 Task: Create a due date automation trigger when advanced on, on the monday before a card is due add content with a name or a description ending with resume at 11:00 AM.
Action: Mouse moved to (809, 242)
Screenshot: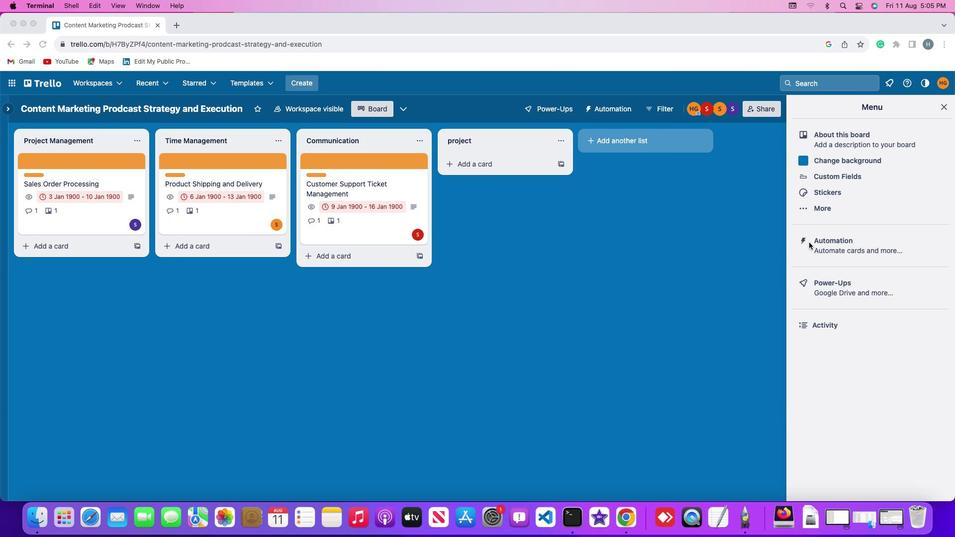 
Action: Mouse pressed left at (809, 242)
Screenshot: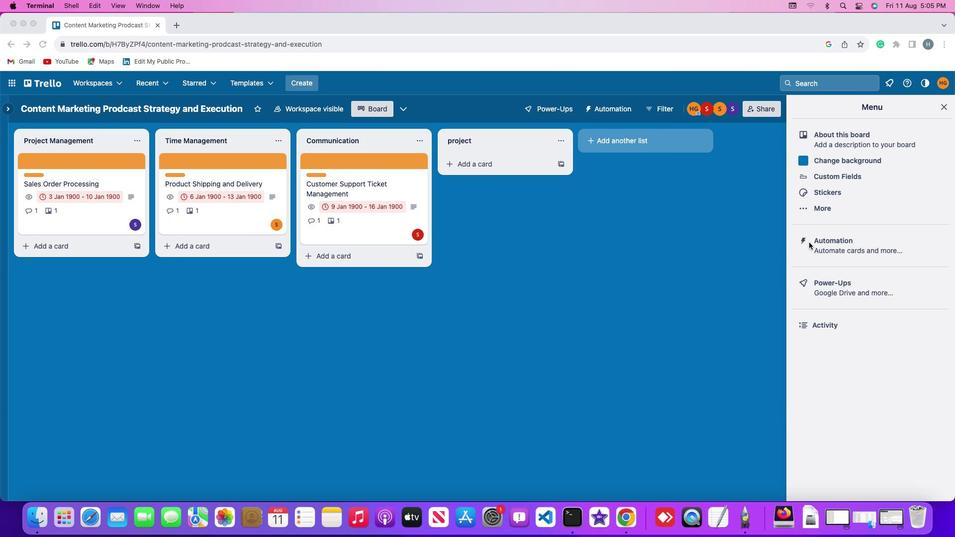 
Action: Mouse pressed left at (809, 242)
Screenshot: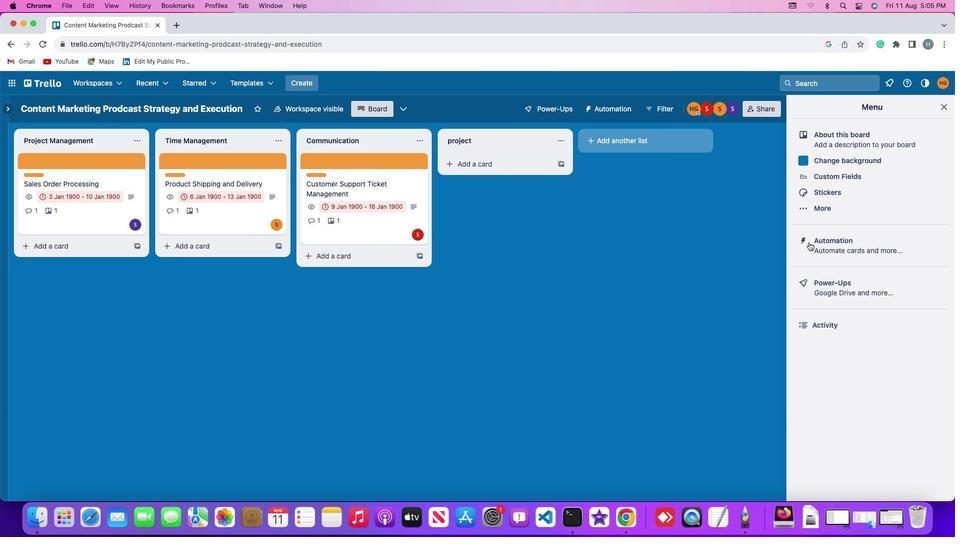 
Action: Mouse moved to (53, 234)
Screenshot: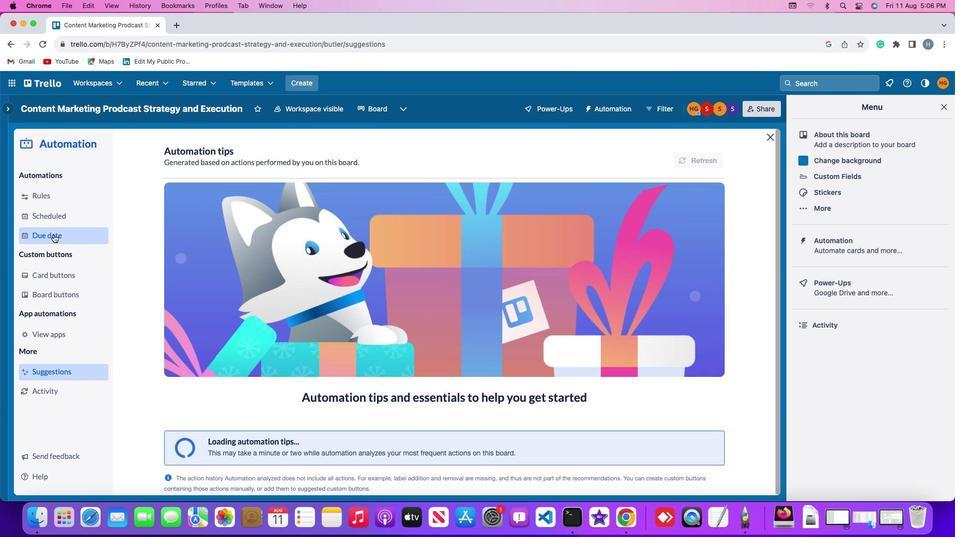 
Action: Mouse pressed left at (53, 234)
Screenshot: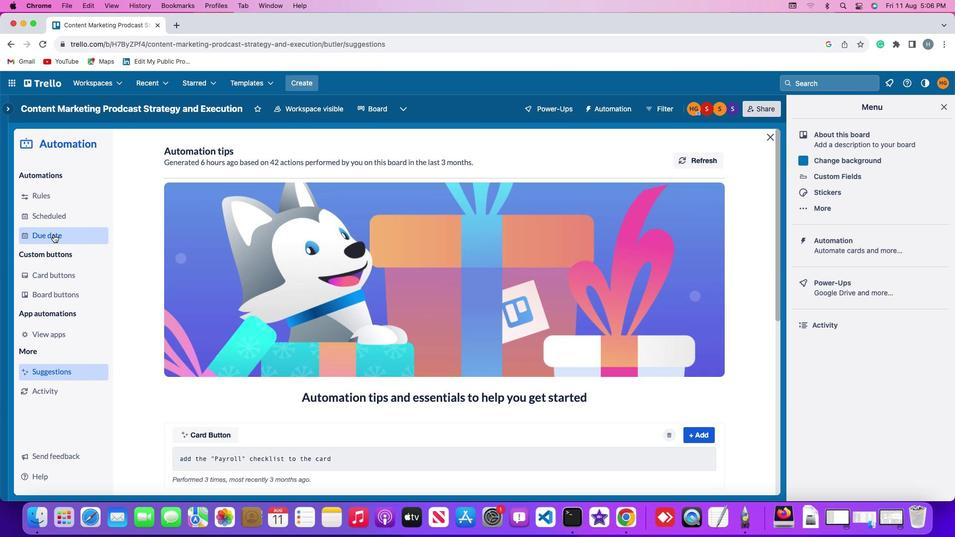 
Action: Mouse moved to (673, 157)
Screenshot: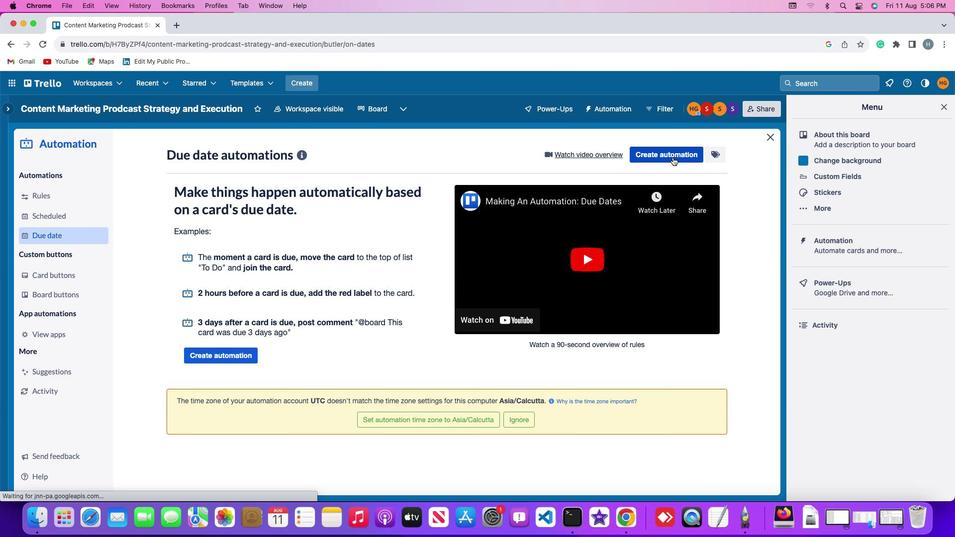 
Action: Mouse pressed left at (673, 157)
Screenshot: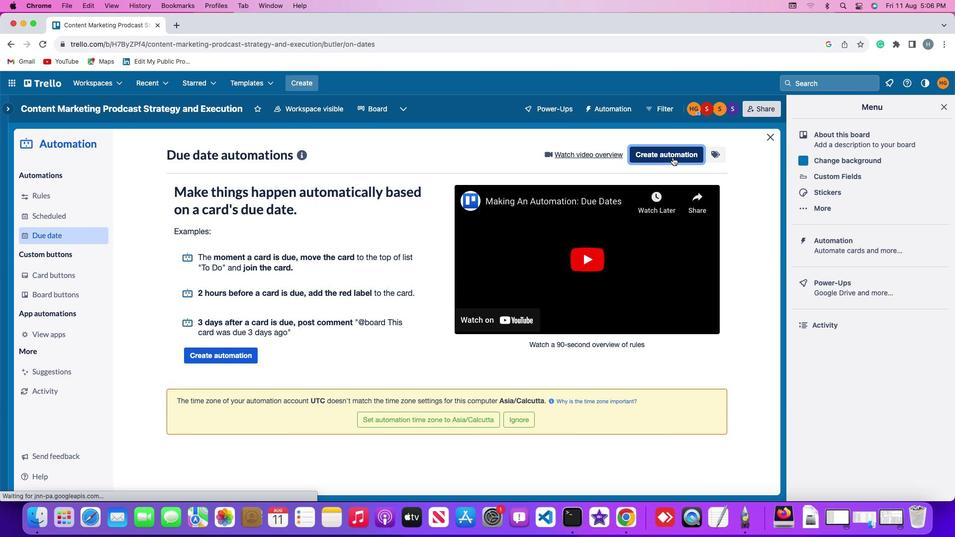 
Action: Mouse moved to (231, 249)
Screenshot: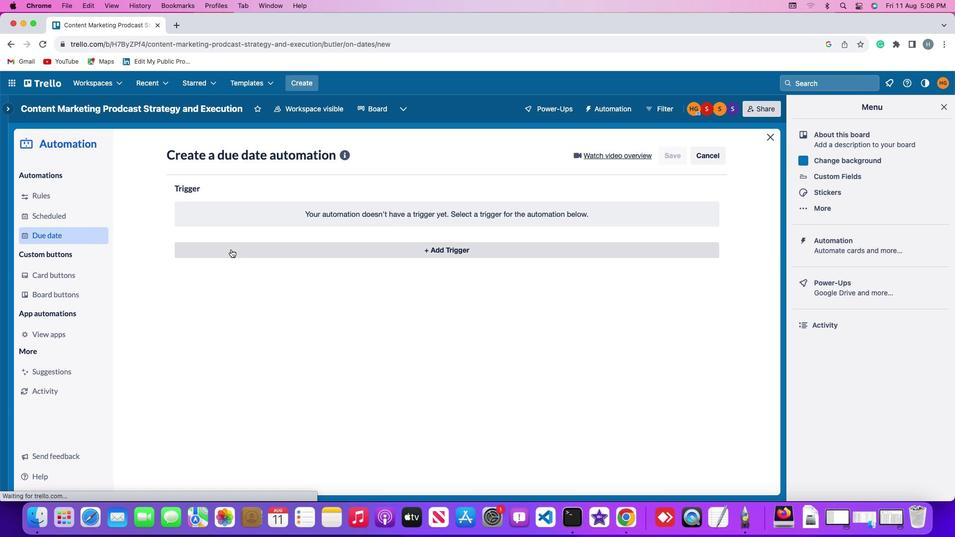 
Action: Mouse pressed left at (231, 249)
Screenshot: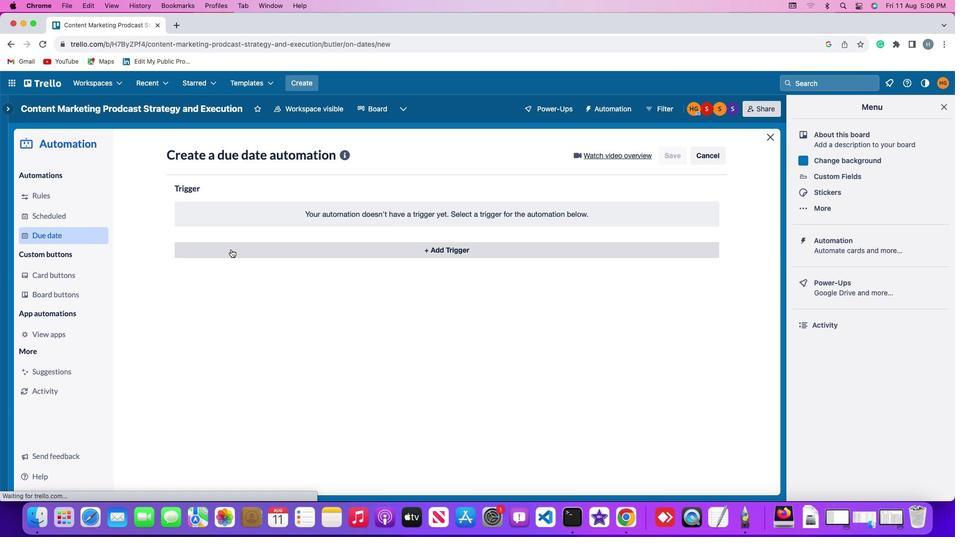 
Action: Mouse moved to (222, 432)
Screenshot: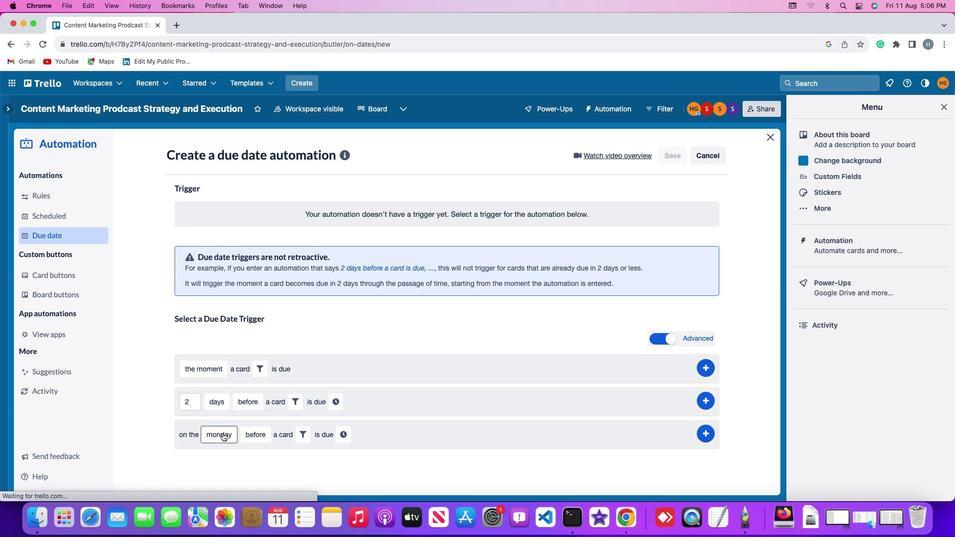 
Action: Mouse pressed left at (222, 432)
Screenshot: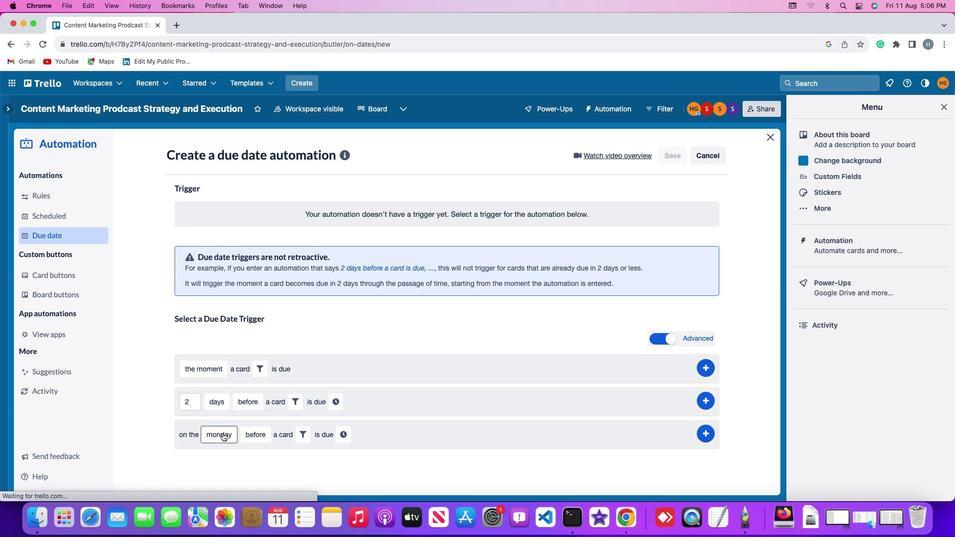 
Action: Mouse moved to (239, 296)
Screenshot: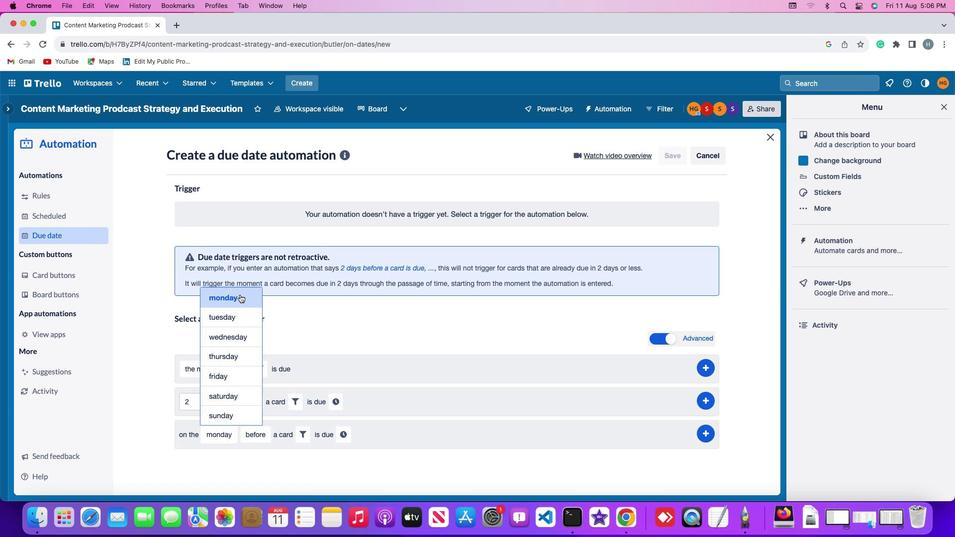 
Action: Mouse pressed left at (239, 296)
Screenshot: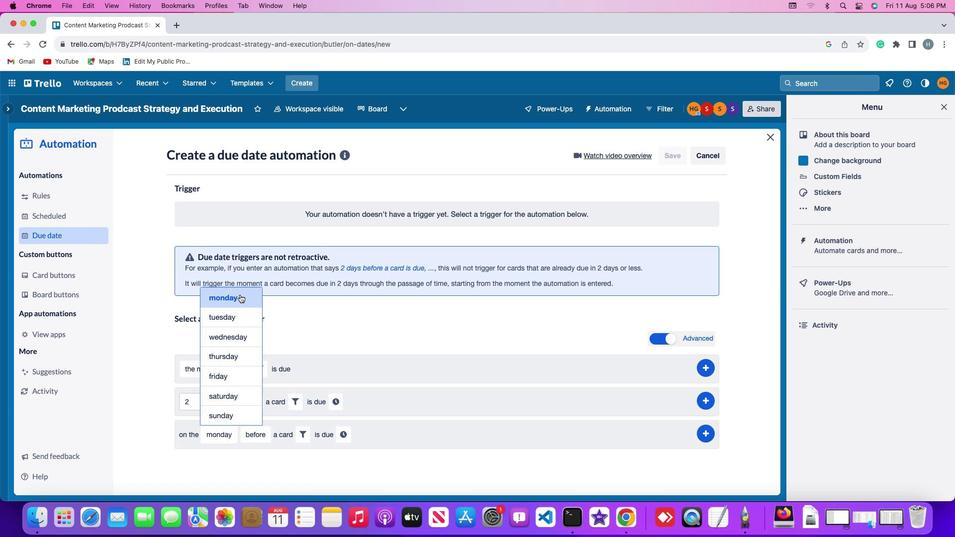 
Action: Mouse moved to (264, 435)
Screenshot: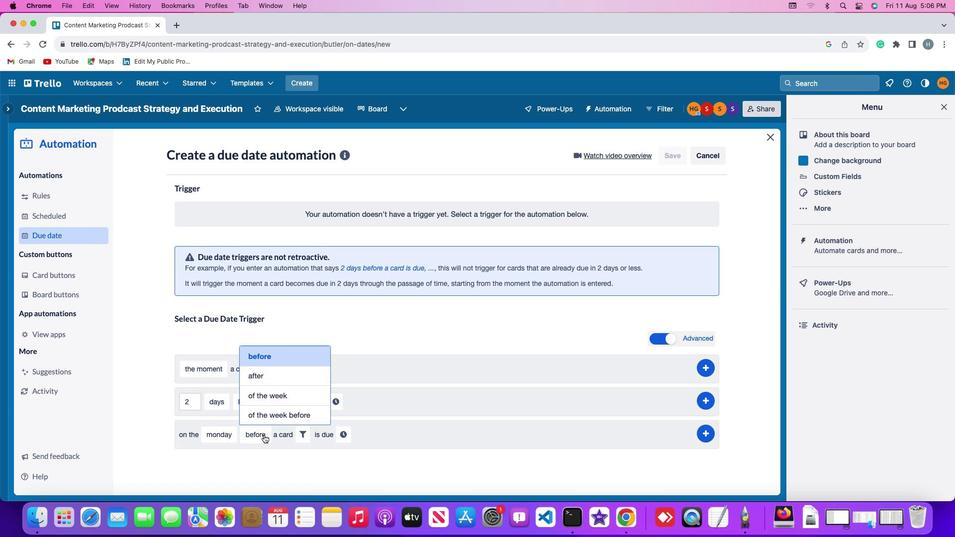 
Action: Mouse pressed left at (264, 435)
Screenshot: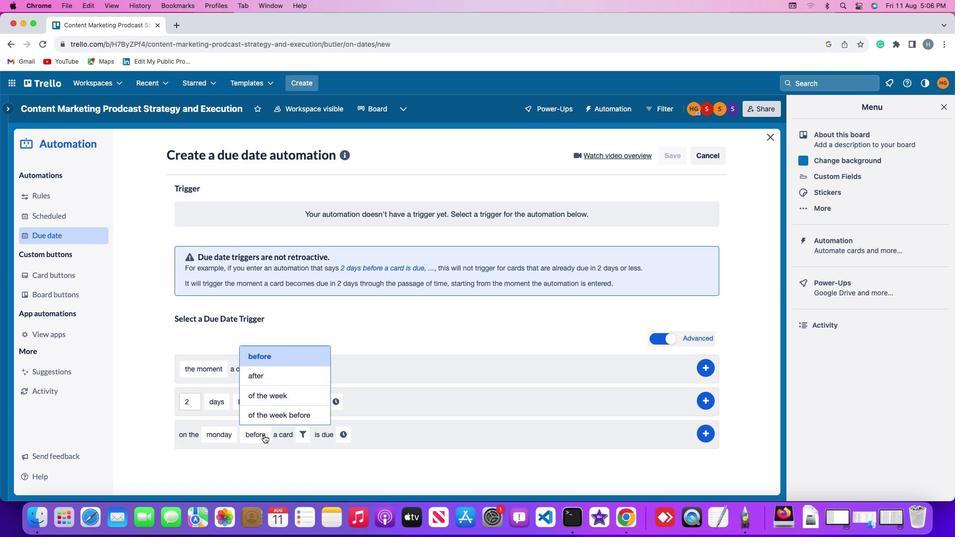
Action: Mouse moved to (286, 350)
Screenshot: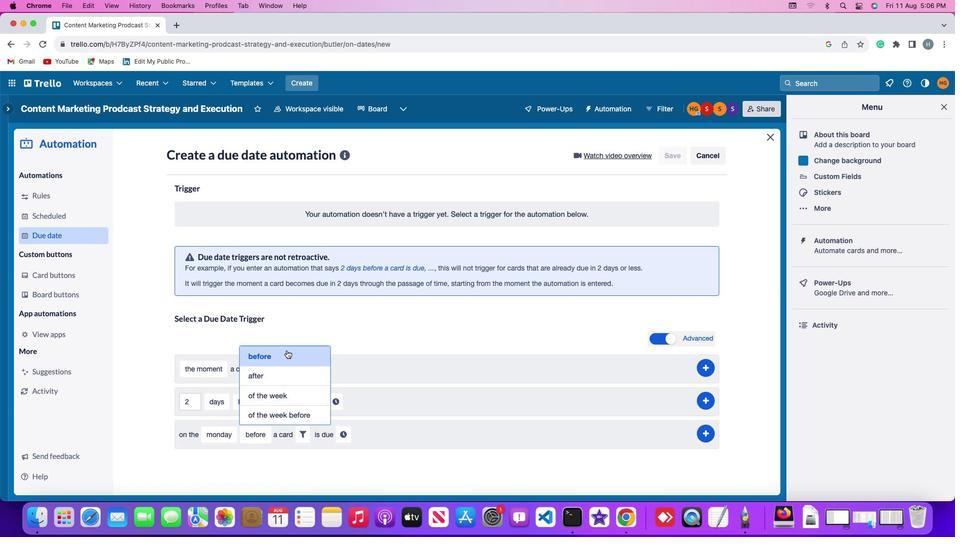 
Action: Mouse pressed left at (286, 350)
Screenshot: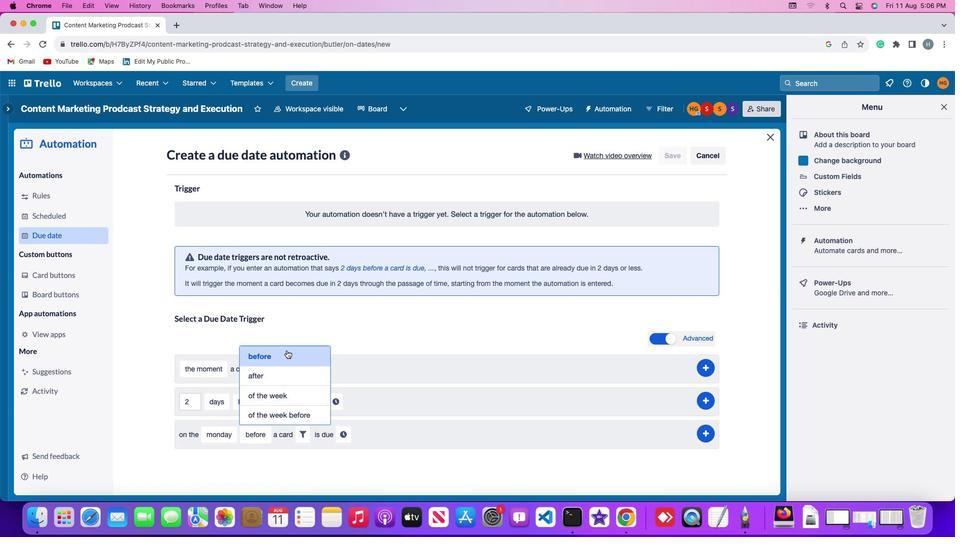 
Action: Mouse moved to (303, 434)
Screenshot: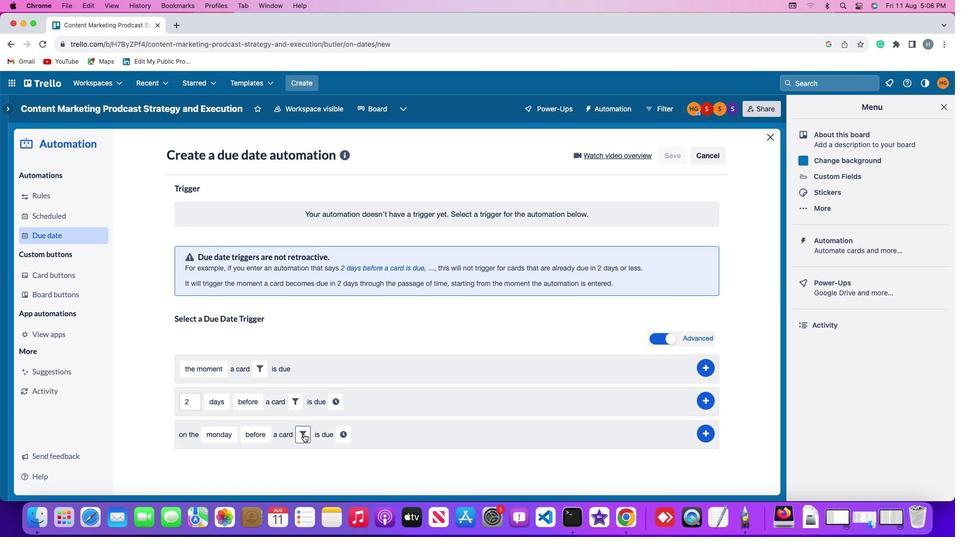 
Action: Mouse pressed left at (303, 434)
Screenshot: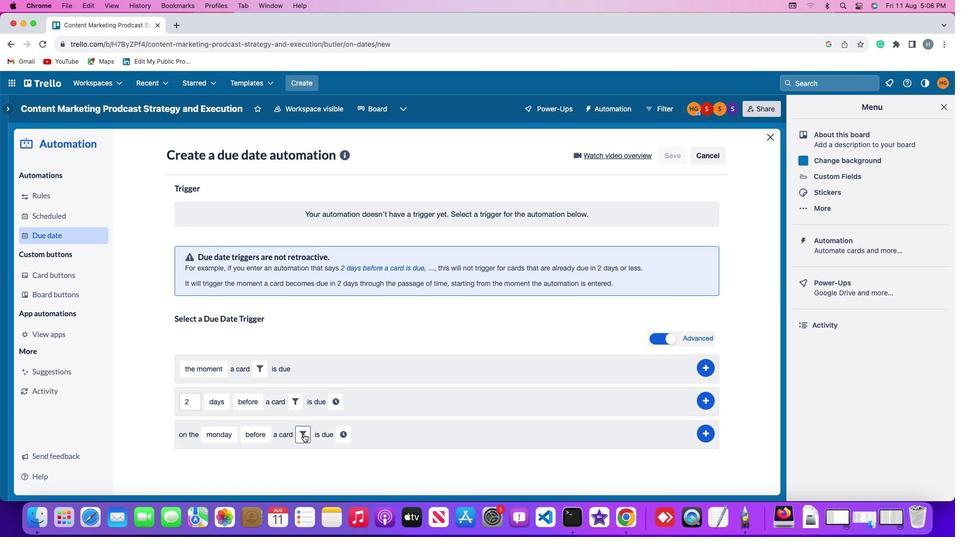 
Action: Mouse moved to (430, 467)
Screenshot: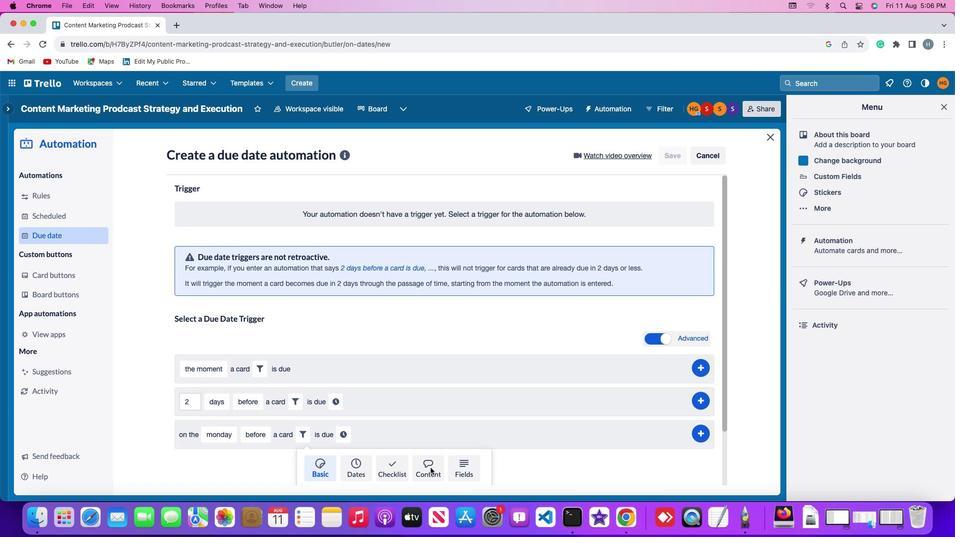 
Action: Mouse pressed left at (430, 467)
Screenshot: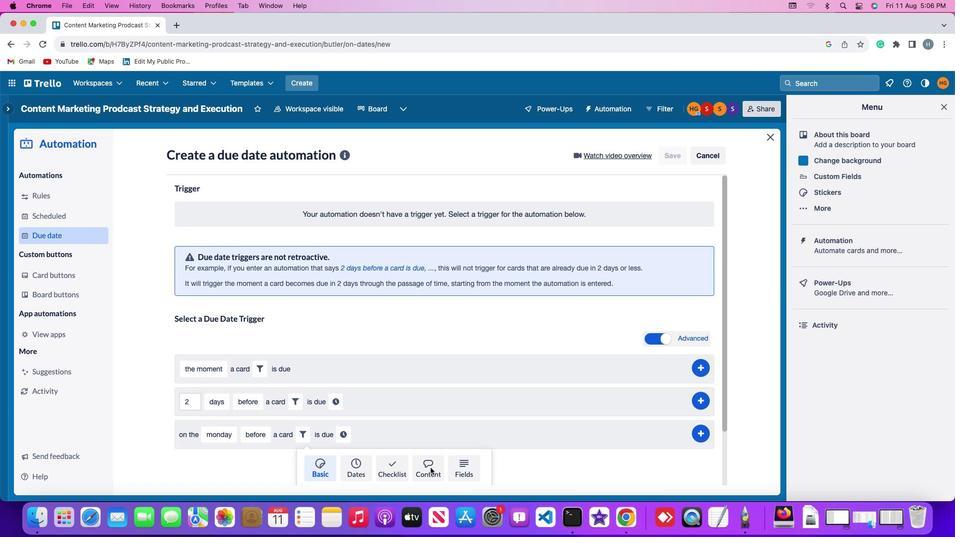 
Action: Mouse moved to (231, 464)
Screenshot: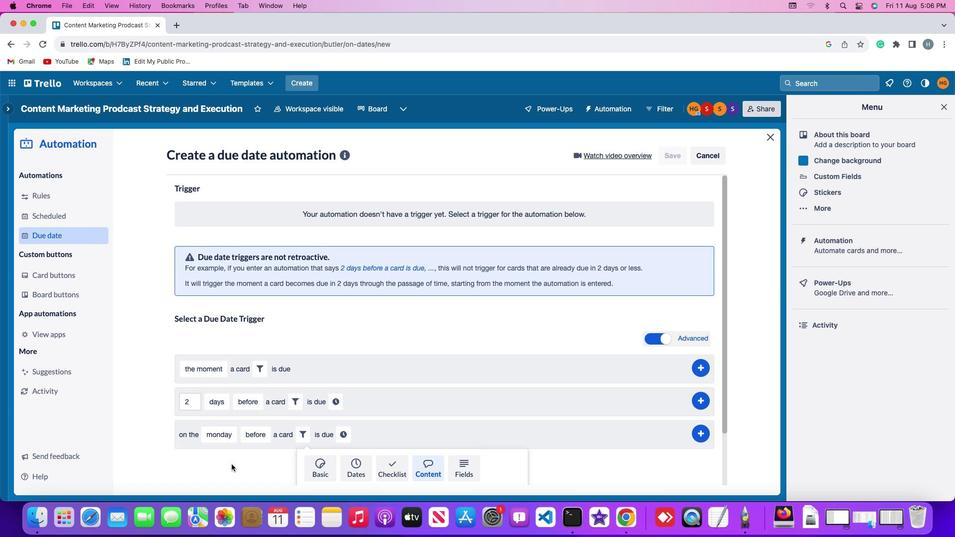 
Action: Mouse scrolled (231, 464) with delta (0, 0)
Screenshot: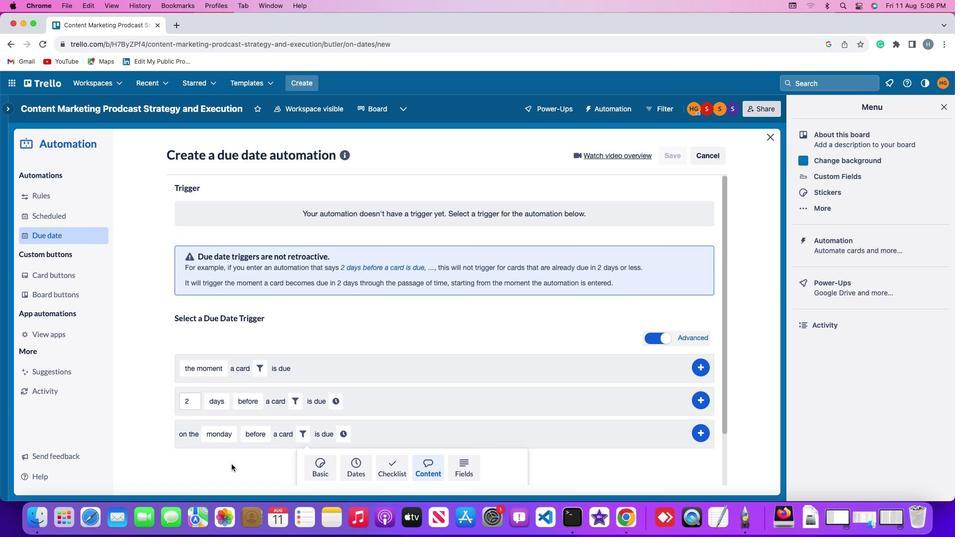 
Action: Mouse scrolled (231, 464) with delta (0, 0)
Screenshot: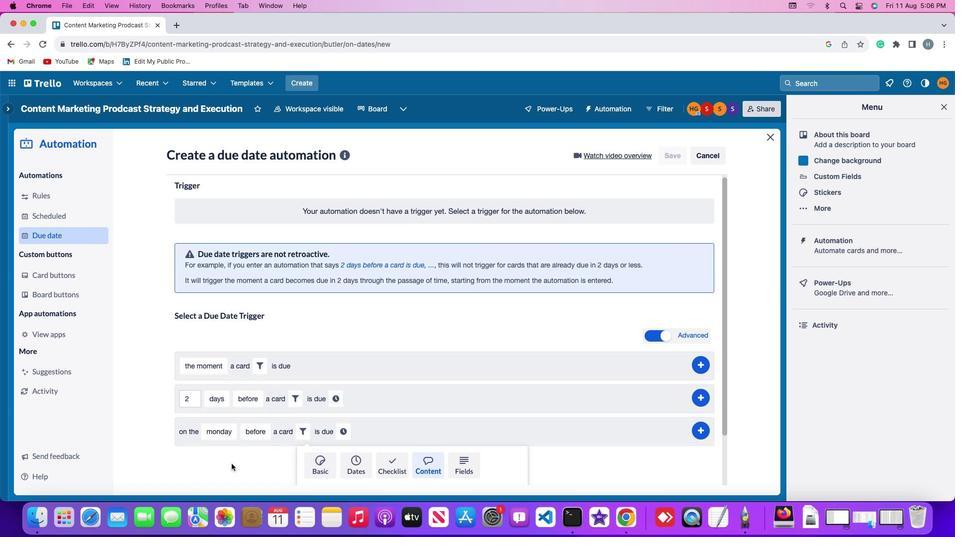 
Action: Mouse scrolled (231, 464) with delta (0, -1)
Screenshot: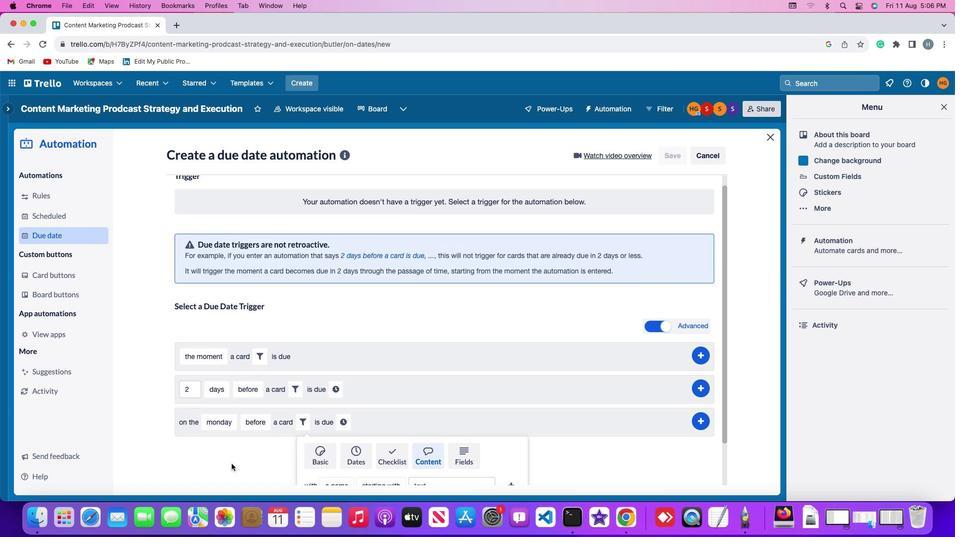 
Action: Mouse scrolled (231, 464) with delta (0, -2)
Screenshot: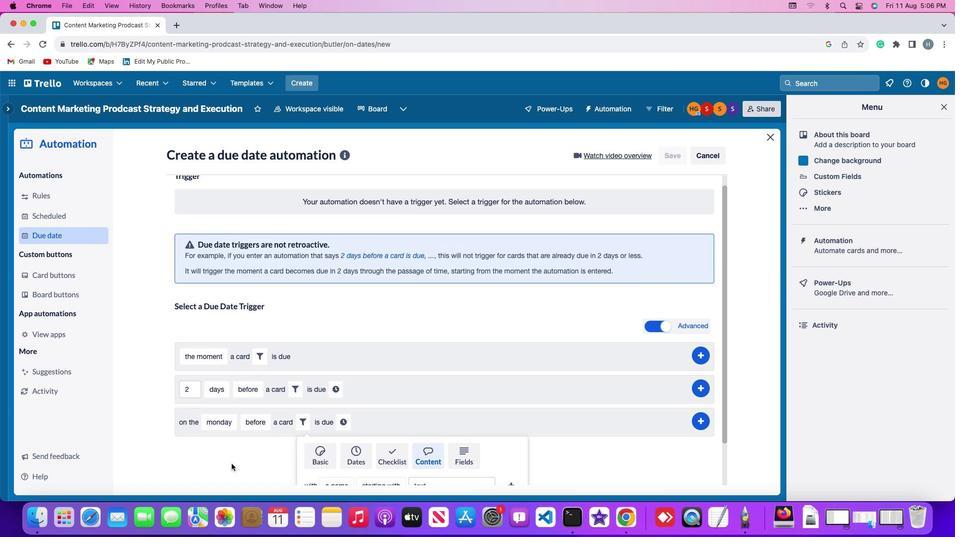 
Action: Mouse moved to (231, 464)
Screenshot: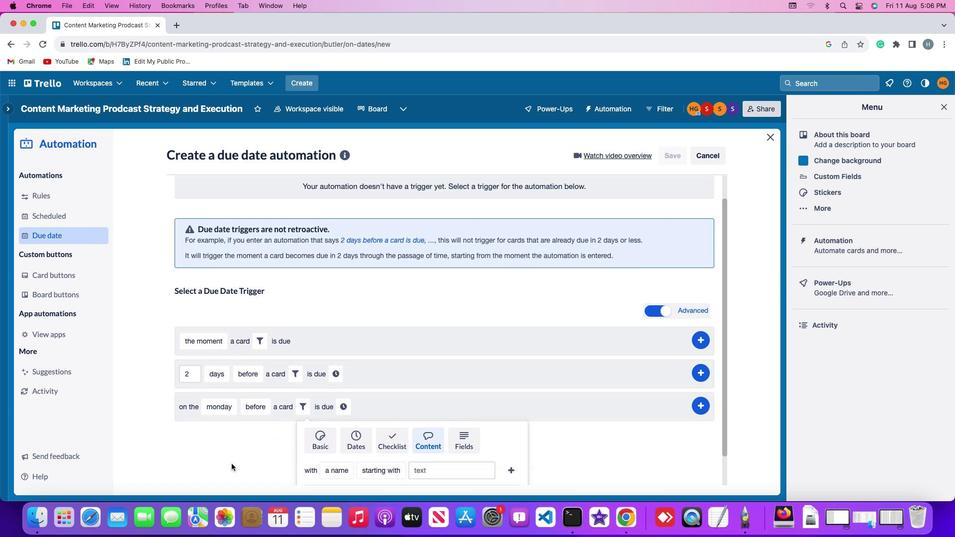
Action: Mouse scrolled (231, 464) with delta (0, -2)
Screenshot: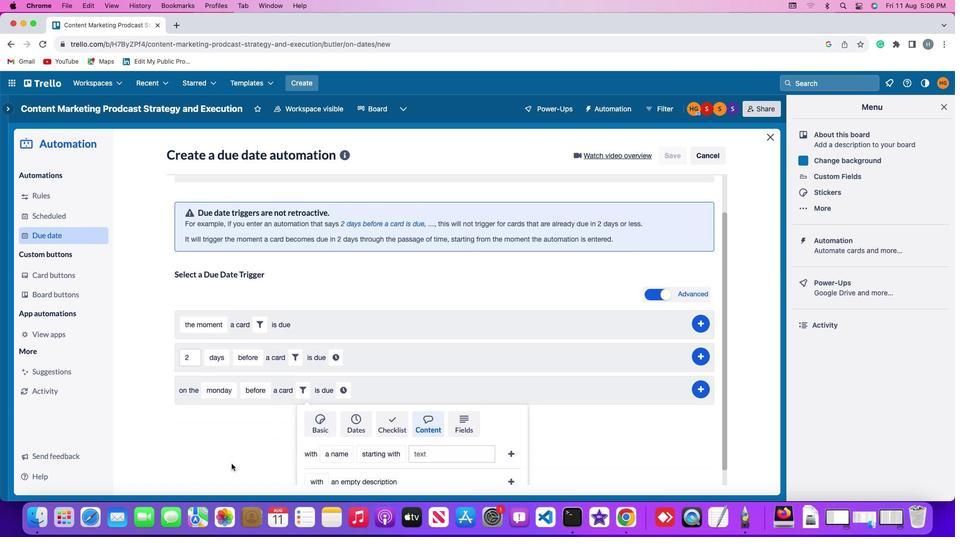 
Action: Mouse moved to (235, 466)
Screenshot: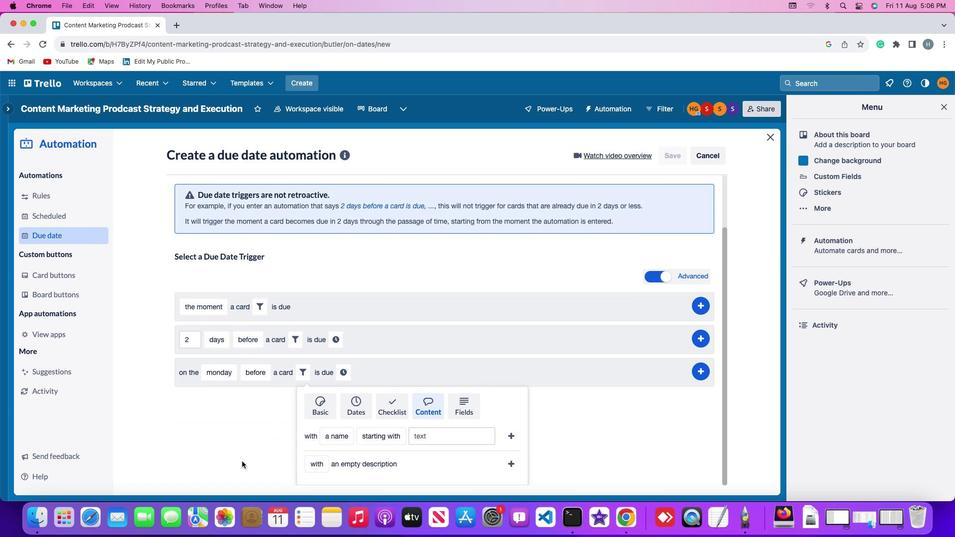 
Action: Mouse scrolled (235, 466) with delta (0, 0)
Screenshot: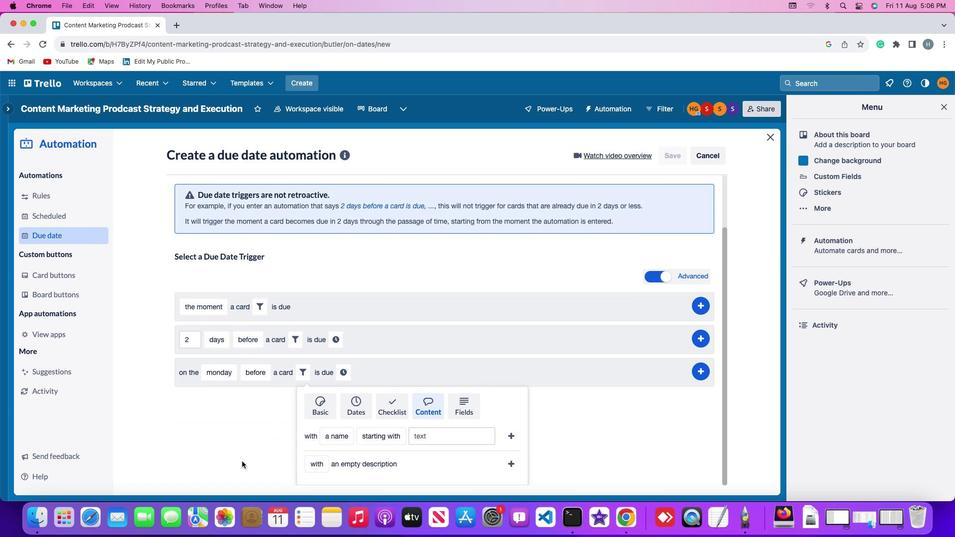 
Action: Mouse moved to (341, 437)
Screenshot: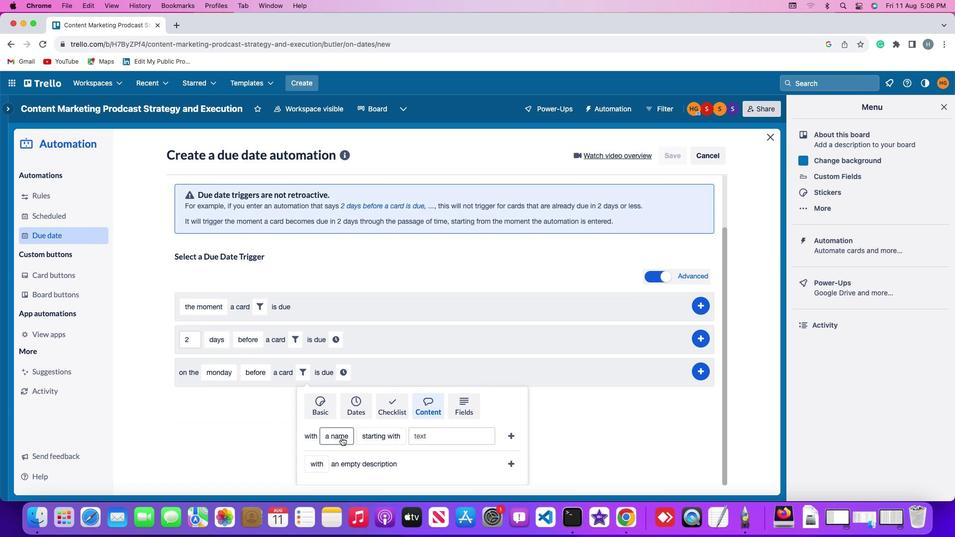 
Action: Mouse pressed left at (341, 437)
Screenshot: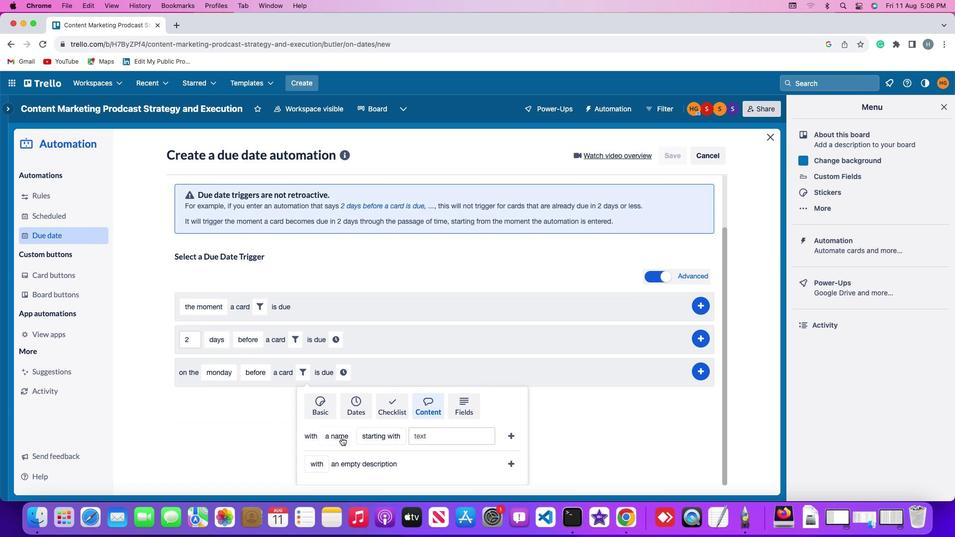 
Action: Mouse moved to (349, 421)
Screenshot: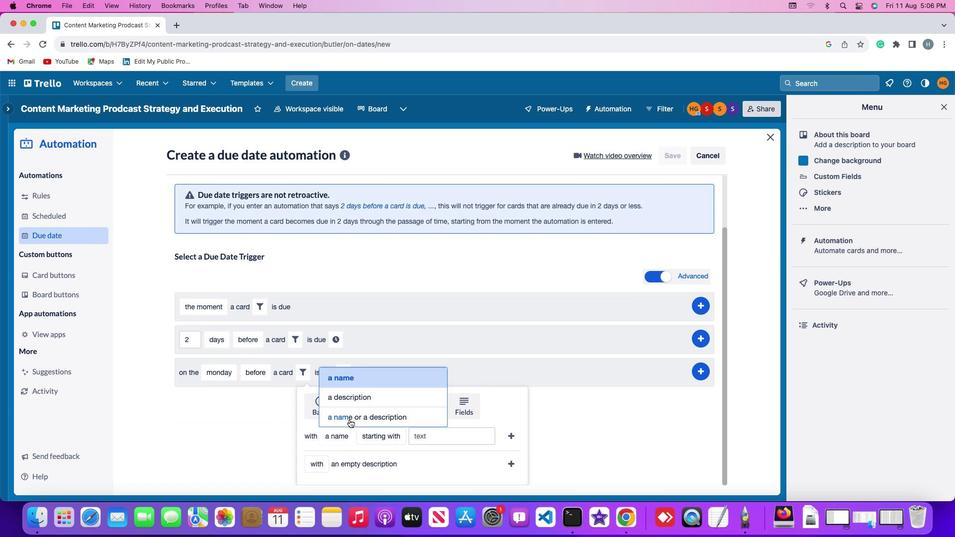 
Action: Mouse pressed left at (349, 421)
Screenshot: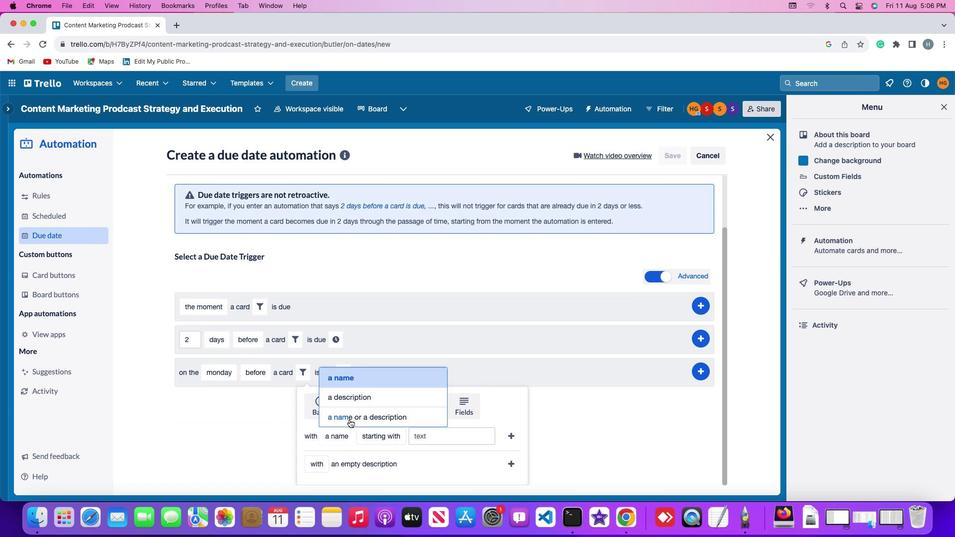 
Action: Mouse moved to (439, 439)
Screenshot: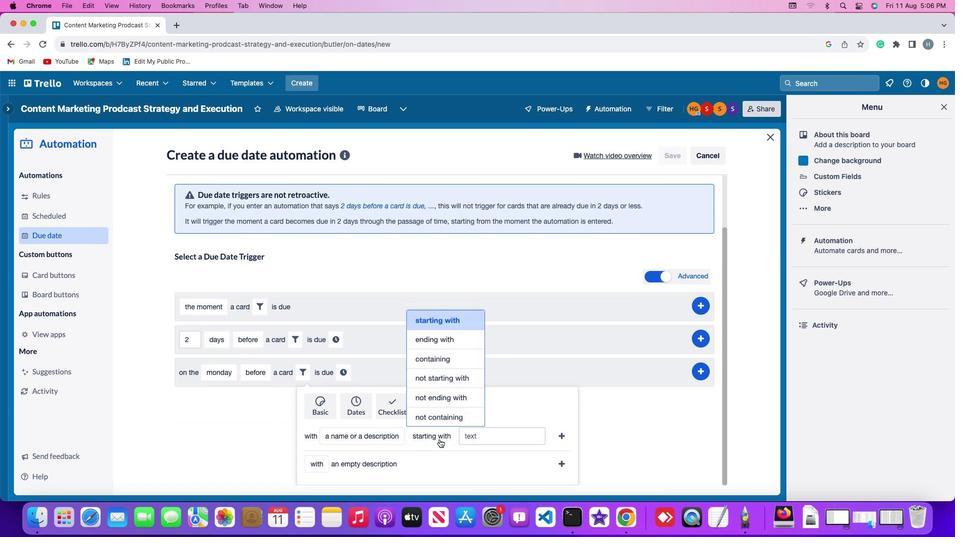 
Action: Mouse pressed left at (439, 439)
Screenshot: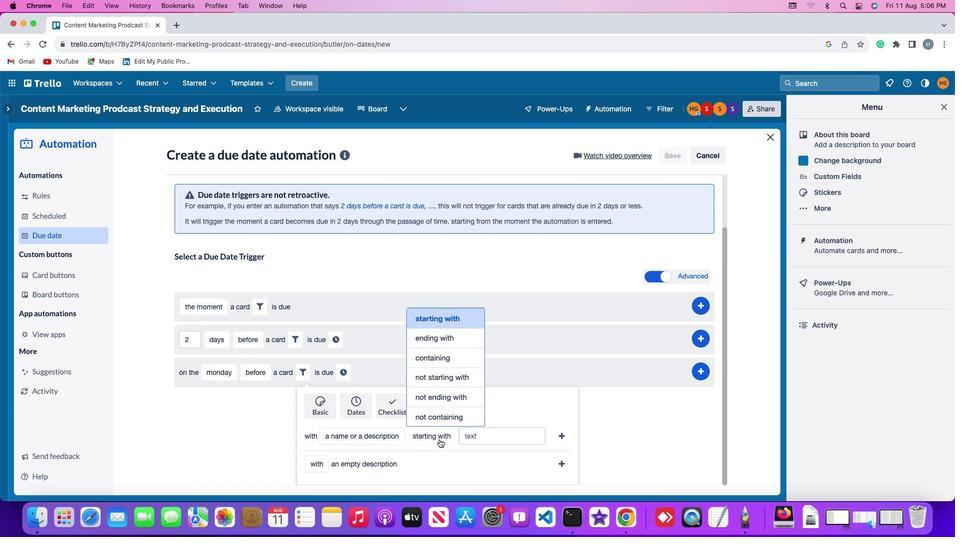 
Action: Mouse moved to (442, 339)
Screenshot: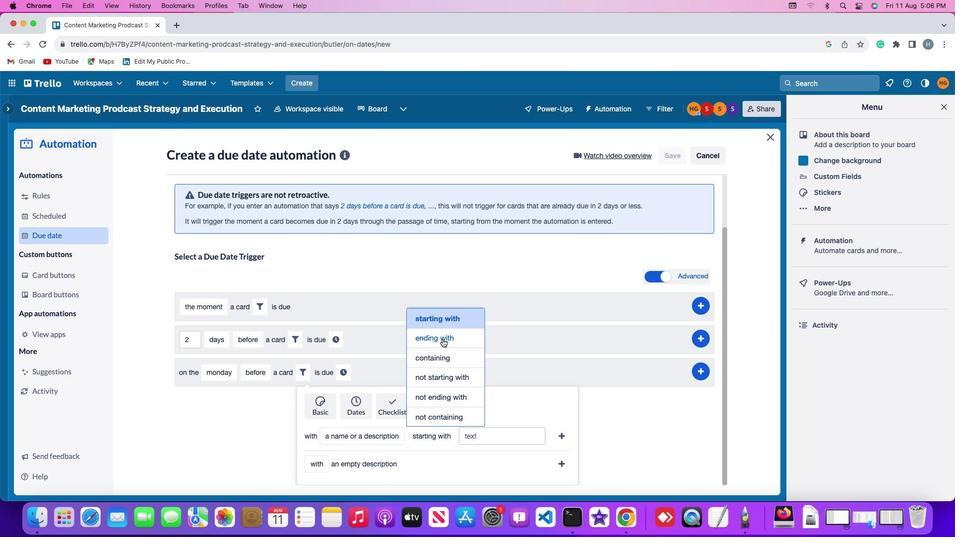 
Action: Mouse pressed left at (442, 339)
Screenshot: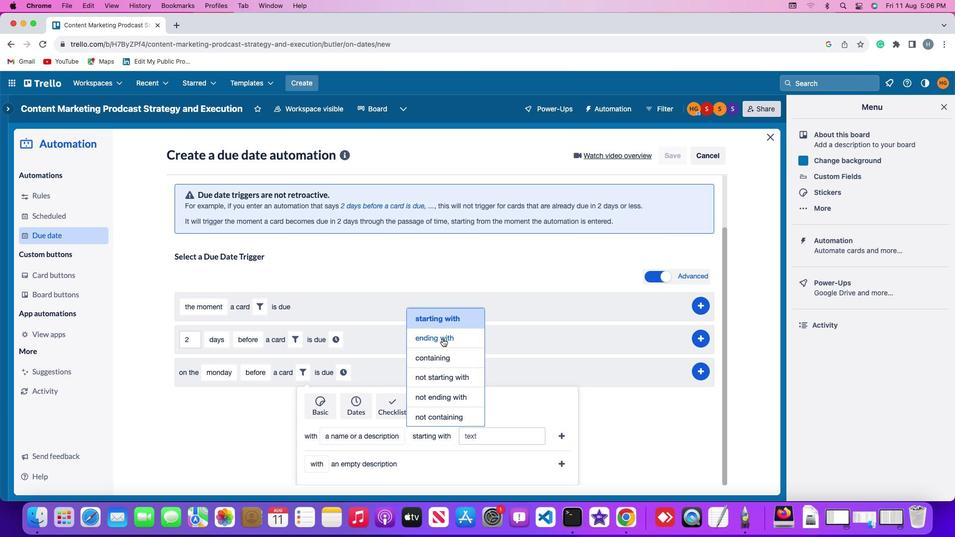 
Action: Mouse moved to (481, 438)
Screenshot: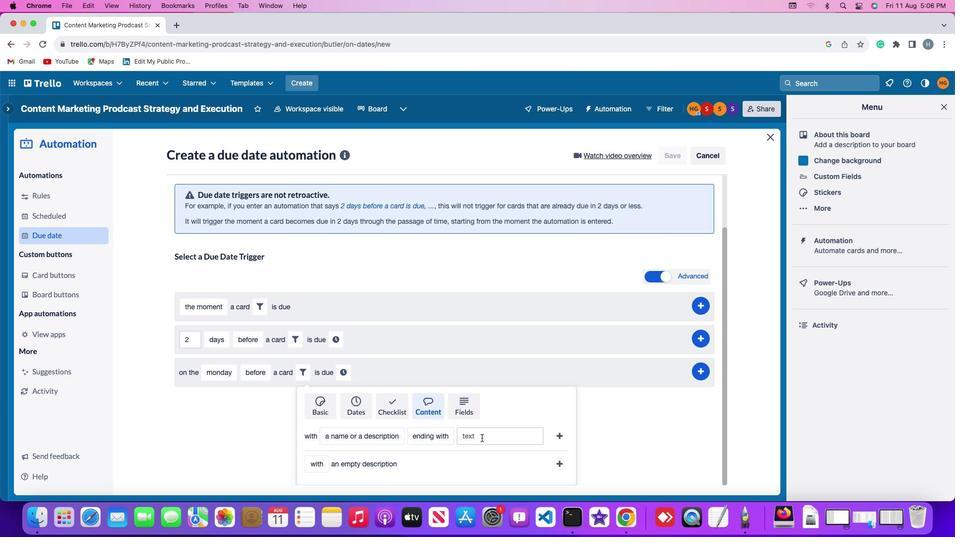 
Action: Mouse pressed left at (481, 438)
Screenshot: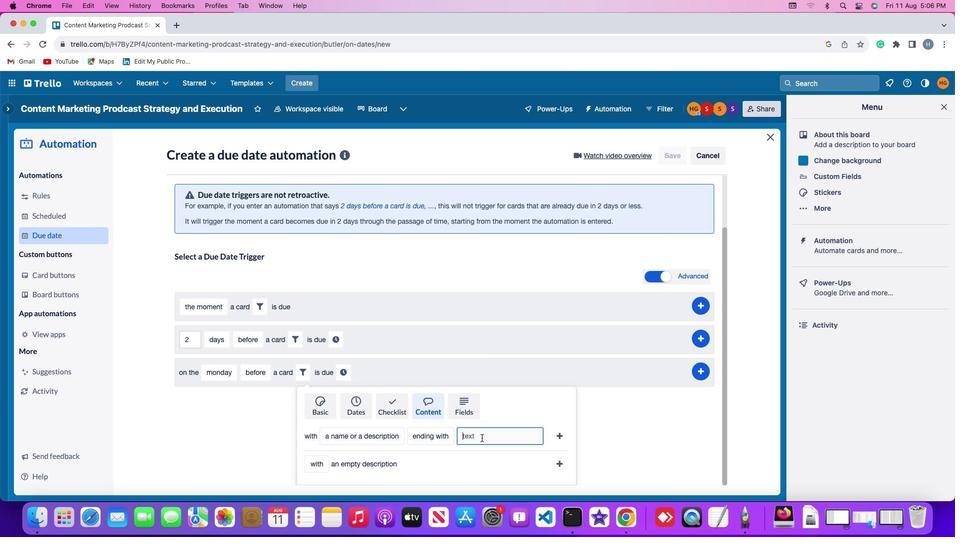
Action: Key pressed 'r''e''s''u''m''e'
Screenshot: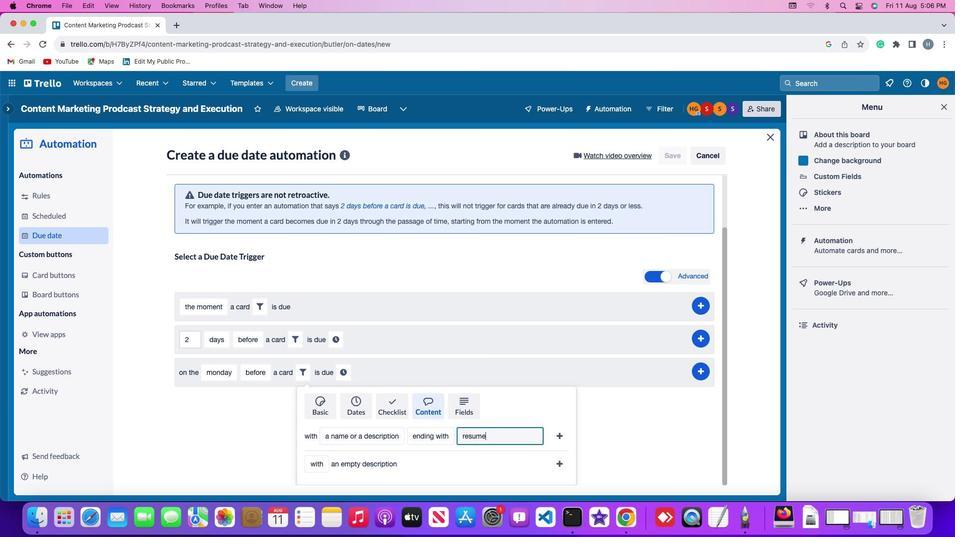 
Action: Mouse moved to (560, 432)
Screenshot: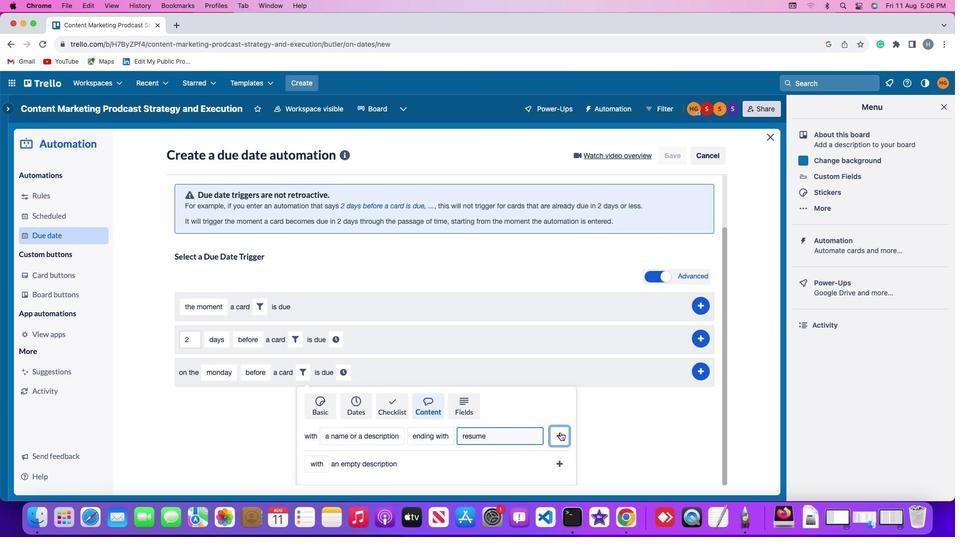 
Action: Mouse pressed left at (560, 432)
Screenshot: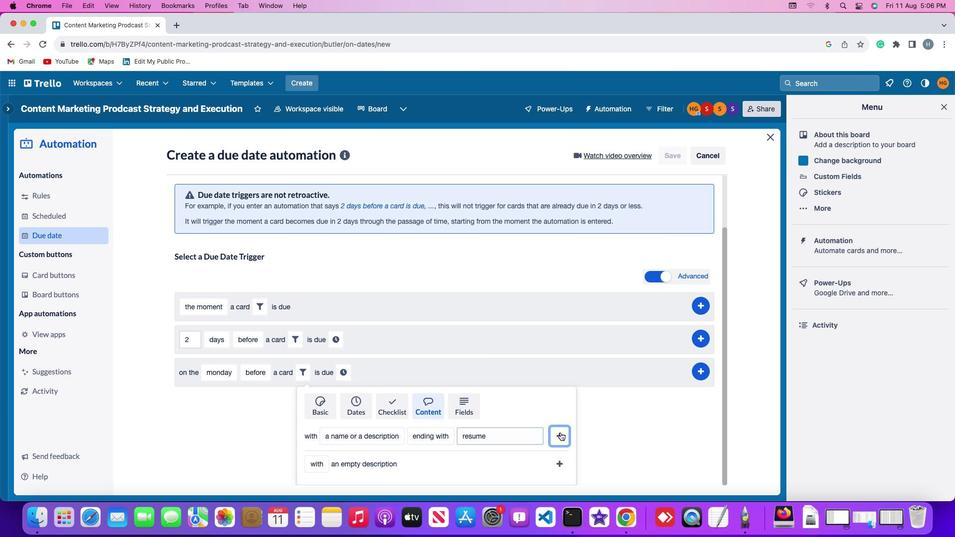 
Action: Mouse moved to (526, 433)
Screenshot: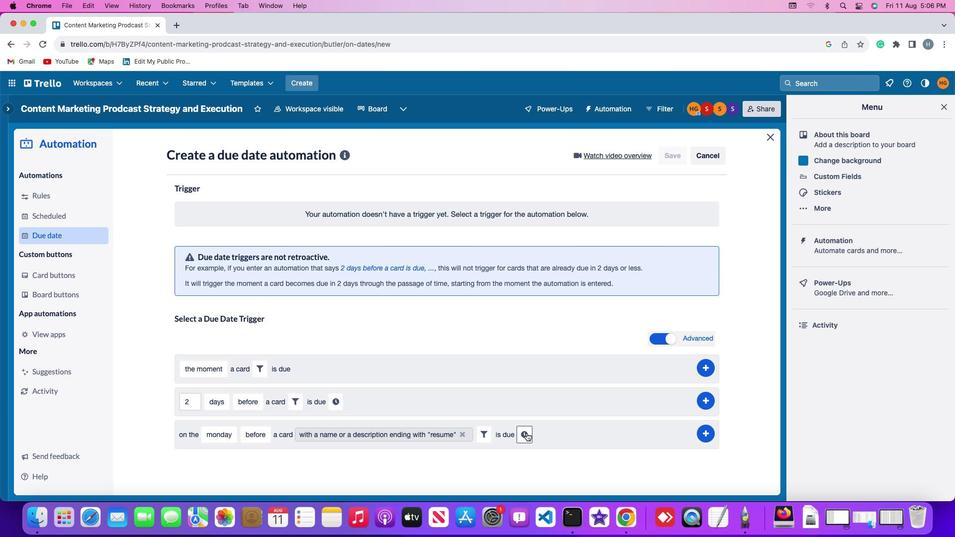 
Action: Mouse pressed left at (526, 433)
Screenshot: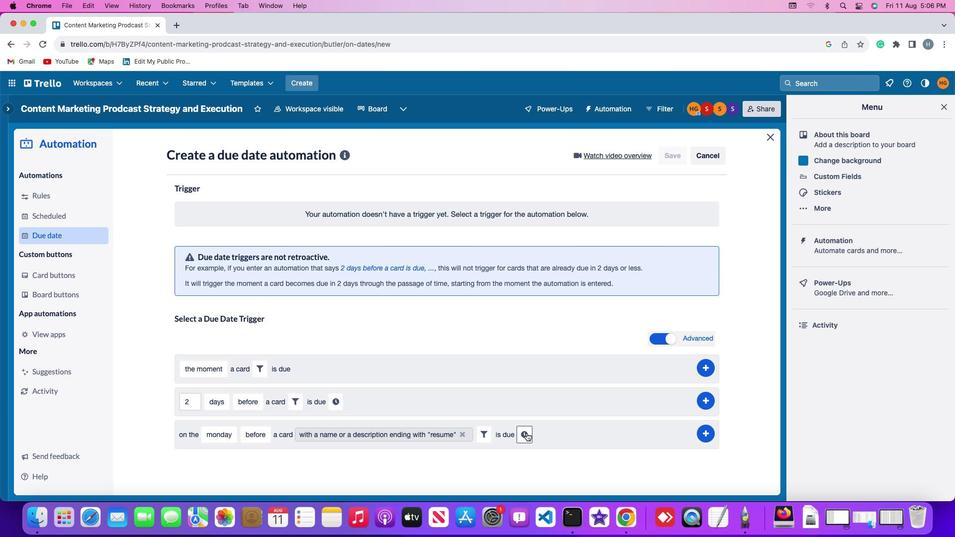 
Action: Mouse moved to (544, 438)
Screenshot: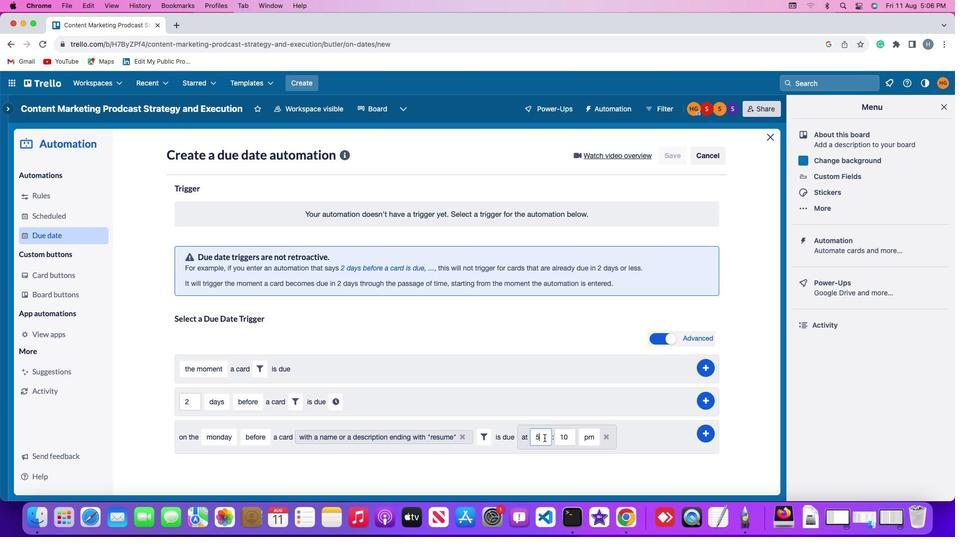 
Action: Mouse pressed left at (544, 438)
Screenshot: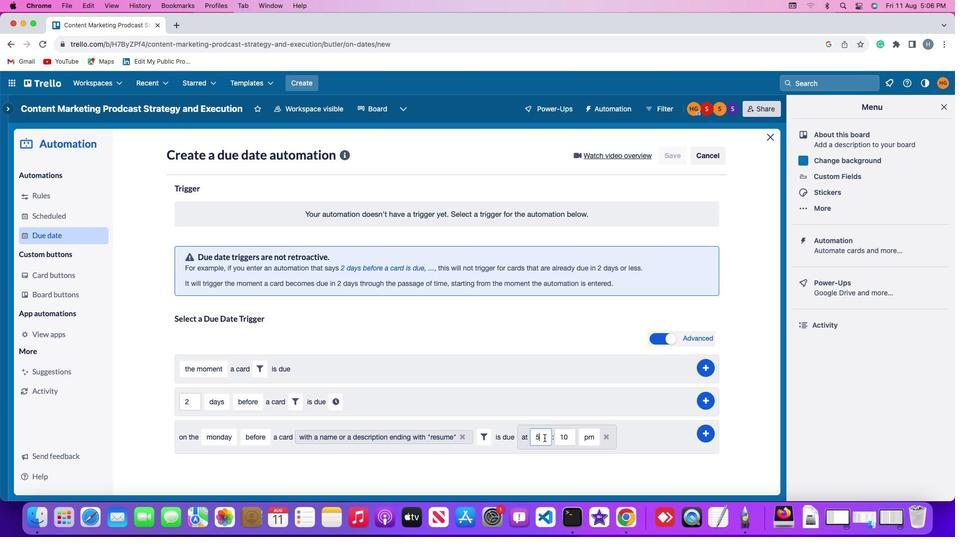 
Action: Mouse moved to (544, 437)
Screenshot: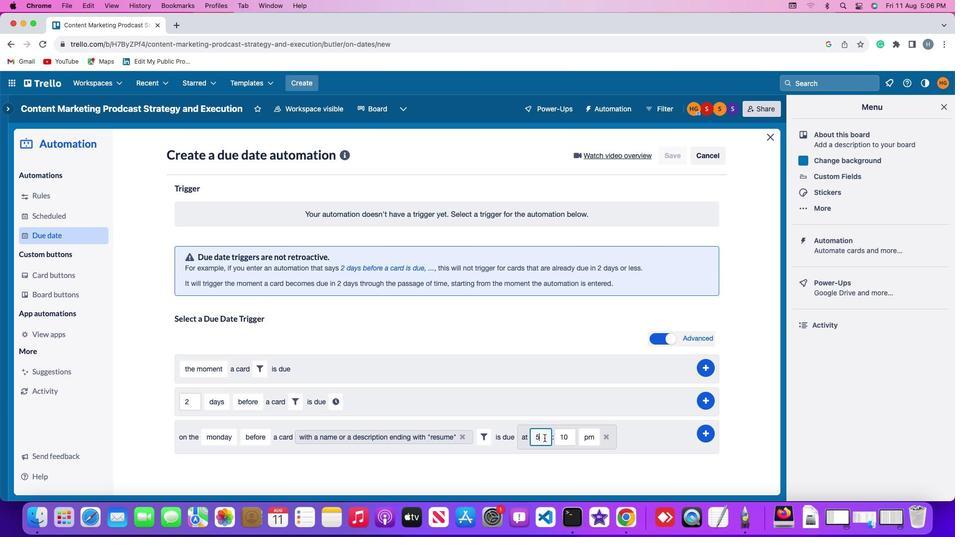 
Action: Key pressed Key.backspace'1''1'
Screenshot: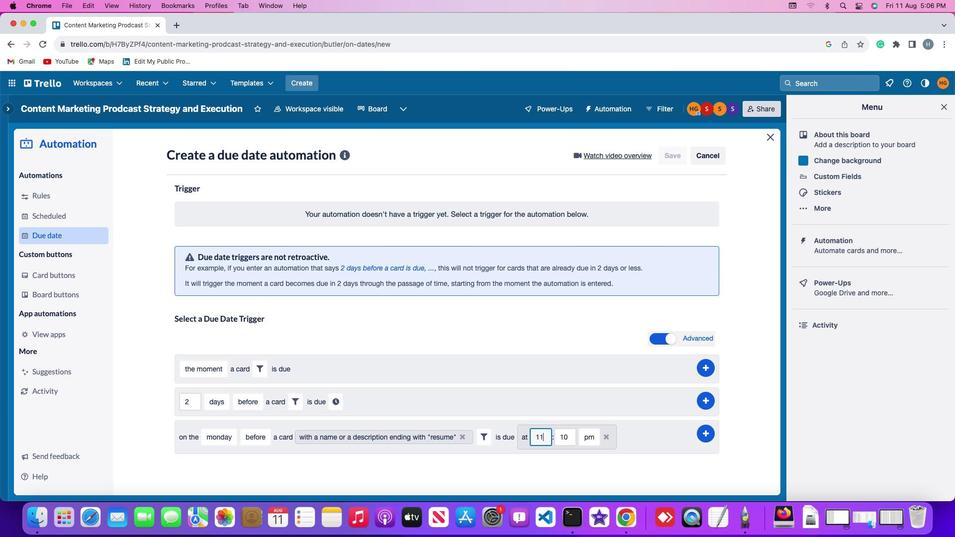 
Action: Mouse moved to (568, 436)
Screenshot: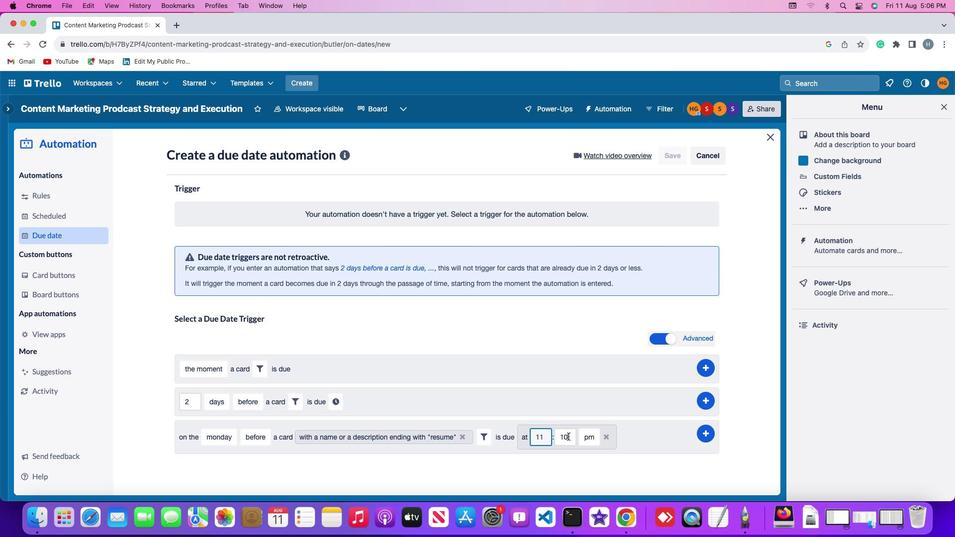 
Action: Mouse pressed left at (568, 436)
Screenshot: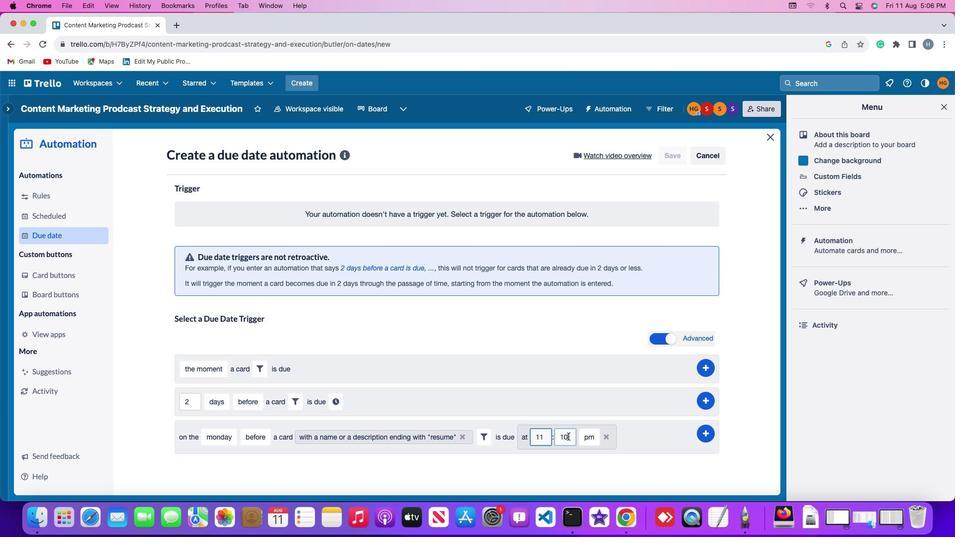 
Action: Key pressed Key.backspaceKey.backspace
Screenshot: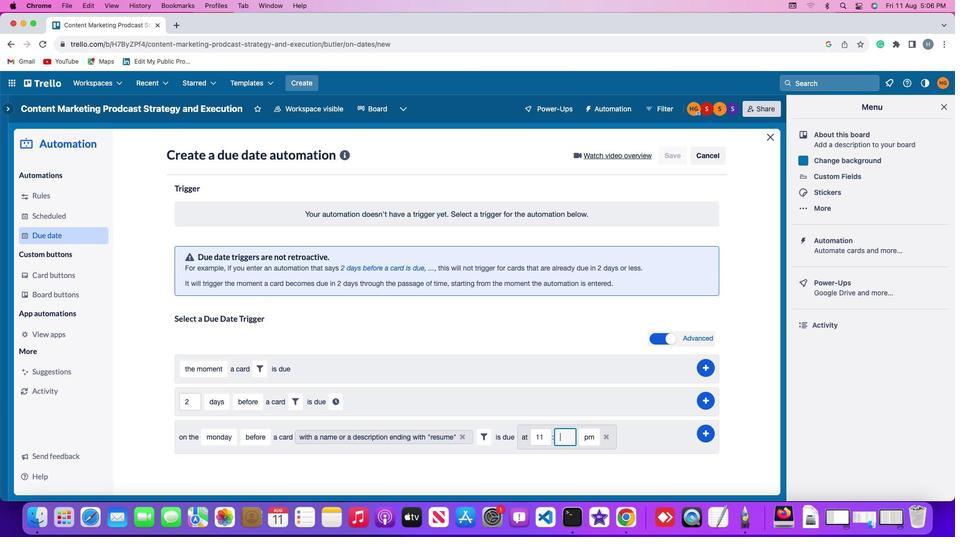 
Action: Mouse moved to (568, 436)
Screenshot: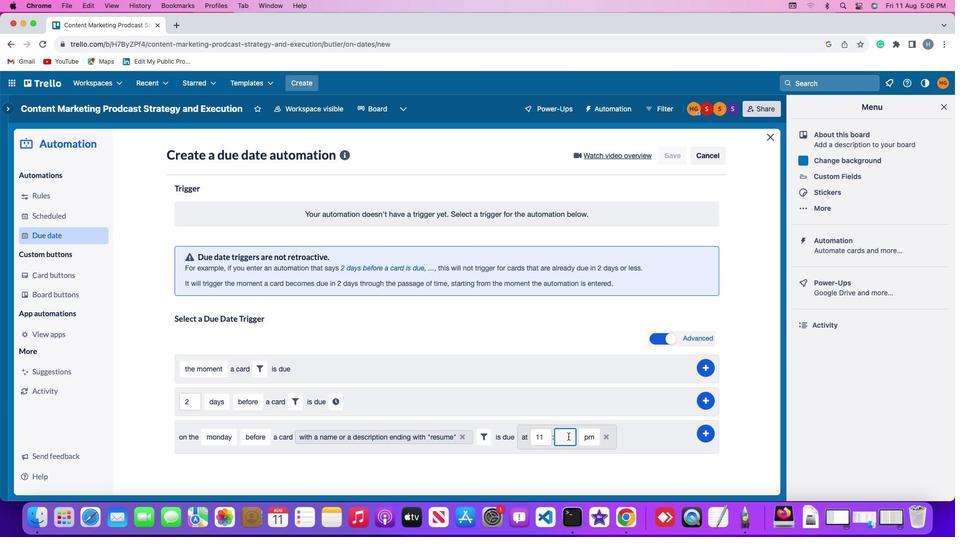 
Action: Key pressed '0''0'
Screenshot: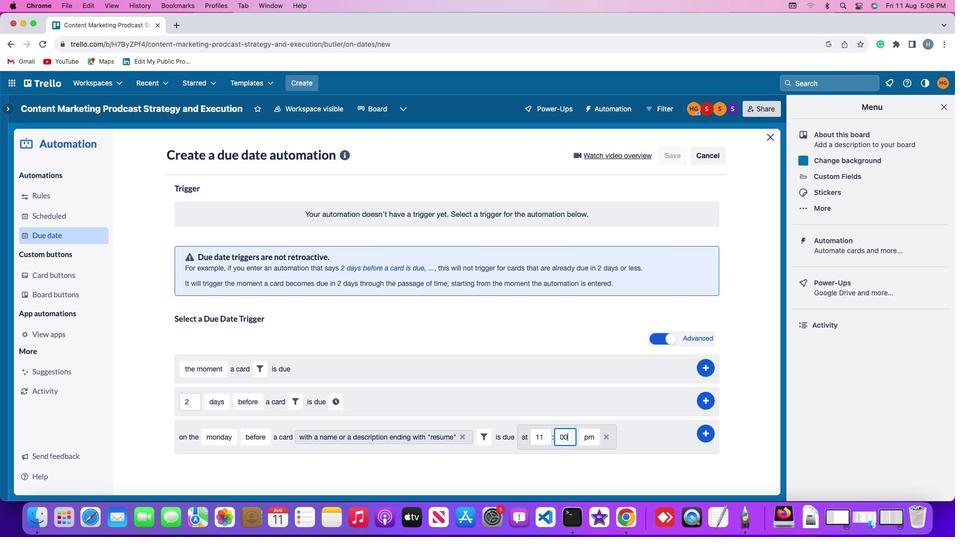 
Action: Mouse moved to (589, 437)
Screenshot: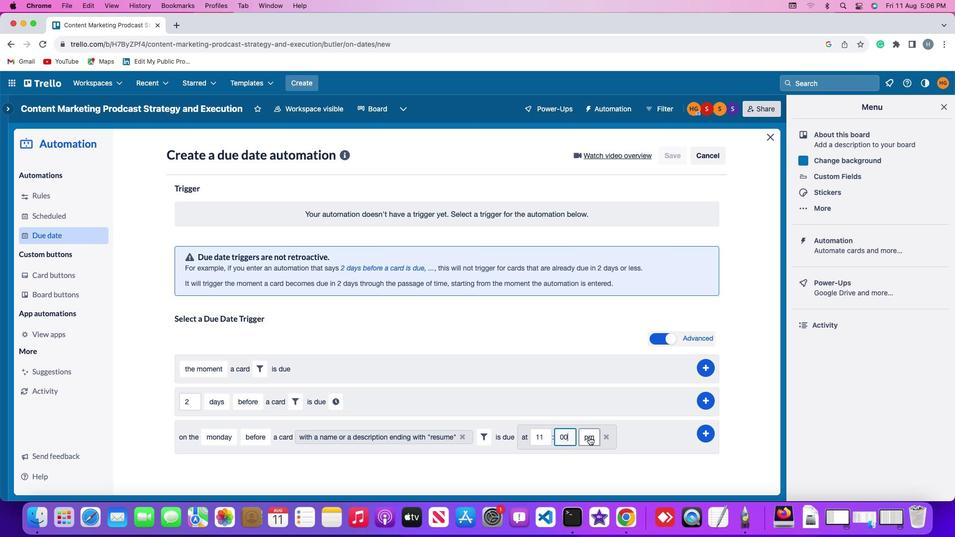 
Action: Mouse pressed left at (589, 437)
Screenshot: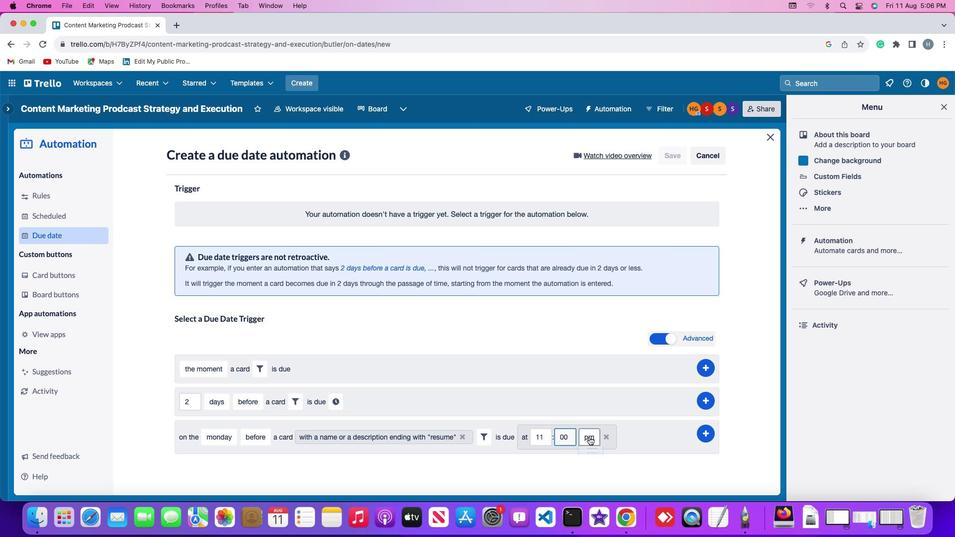 
Action: Mouse moved to (594, 458)
Screenshot: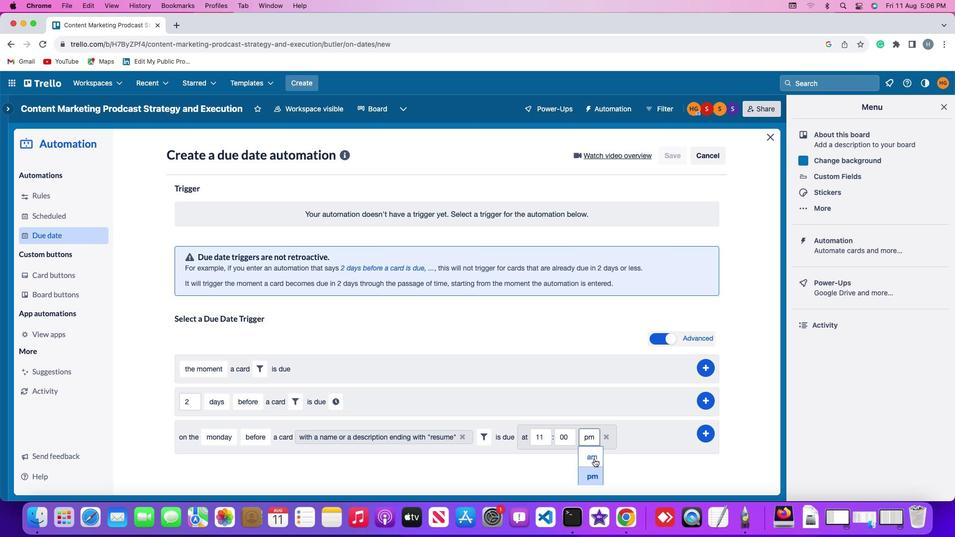 
Action: Mouse pressed left at (594, 458)
Screenshot: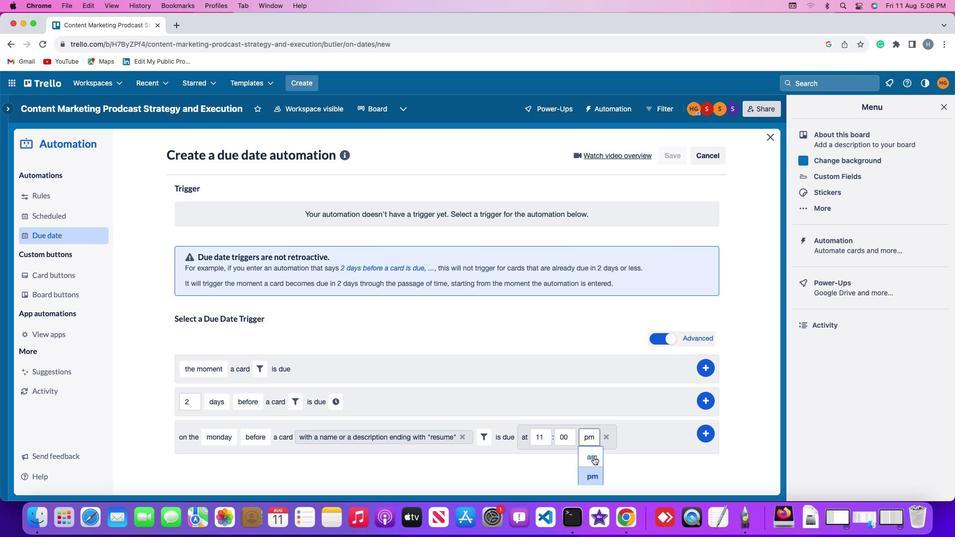 
Action: Mouse moved to (706, 433)
Screenshot: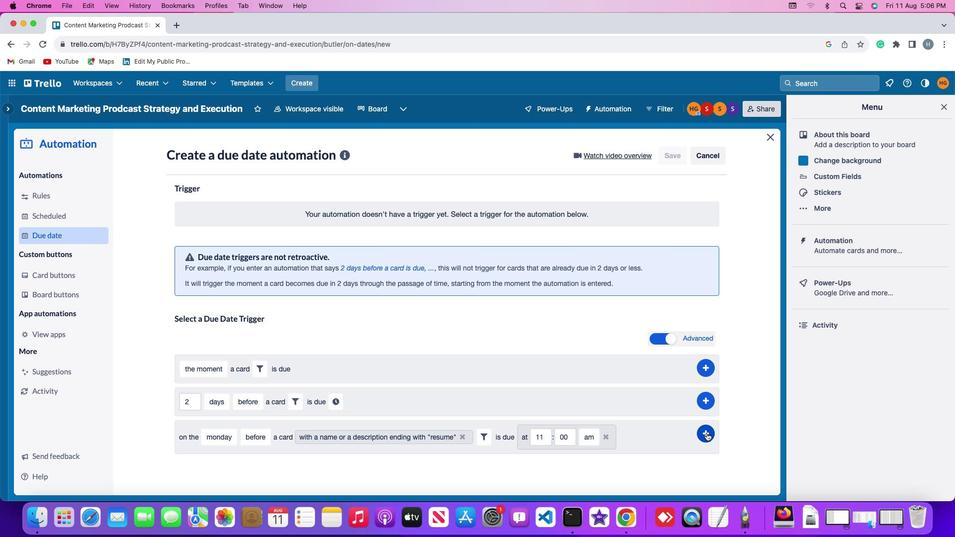 
Action: Mouse pressed left at (706, 433)
Screenshot: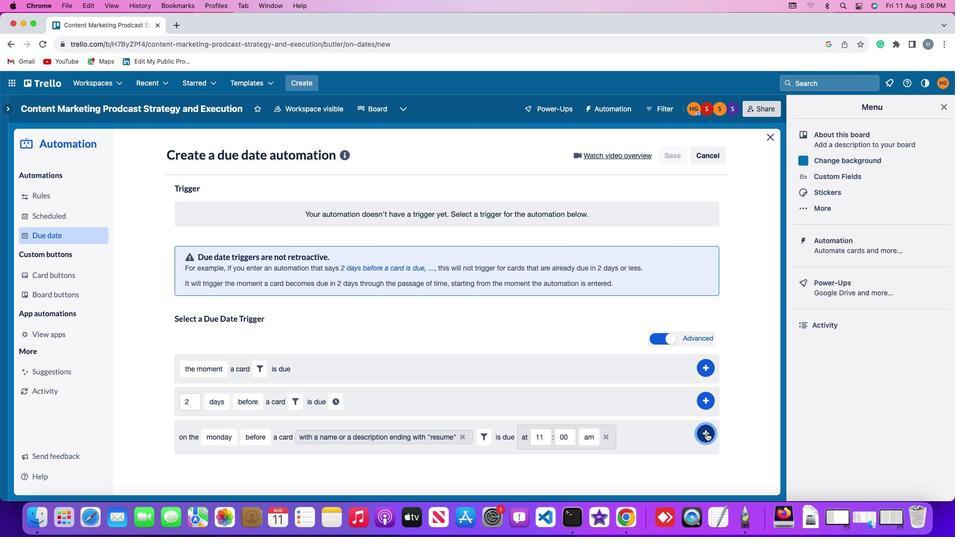 
Action: Mouse moved to (744, 363)
Screenshot: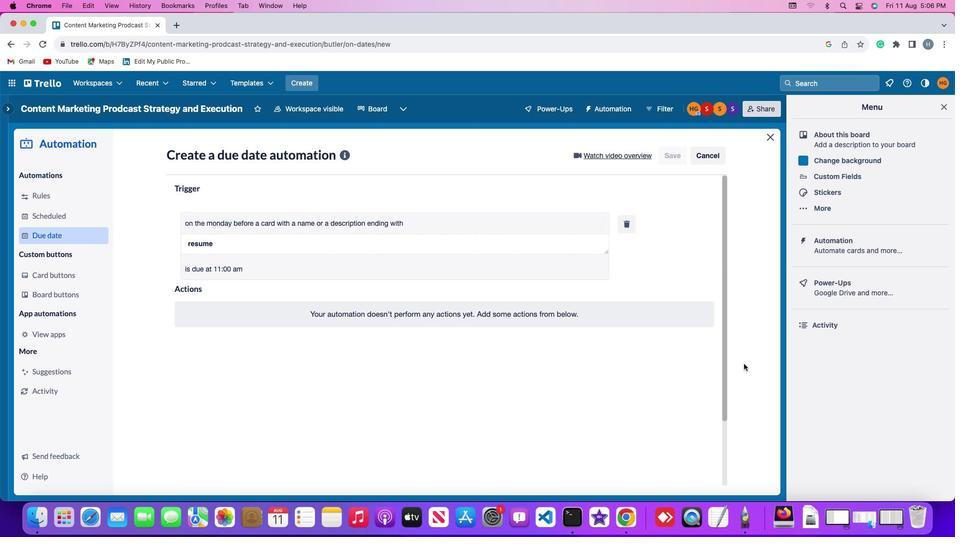 
